 Task: Create Card Card0000000068 in Board Board0000000017 in Workspace WS0000000006 in Trello. Create Card Card0000000069 in Board Board0000000018 in Workspace WS0000000006 in Trello. Create Card Card0000000070 in Board Board0000000018 in Workspace WS0000000006 in Trello. Create Card Card0000000071 in Board Board0000000018 in Workspace WS0000000006 in Trello. Create Card Card0000000072 in Board Board0000000018 in Workspace WS0000000006 in Trello
Action: Mouse moved to (268, 287)
Screenshot: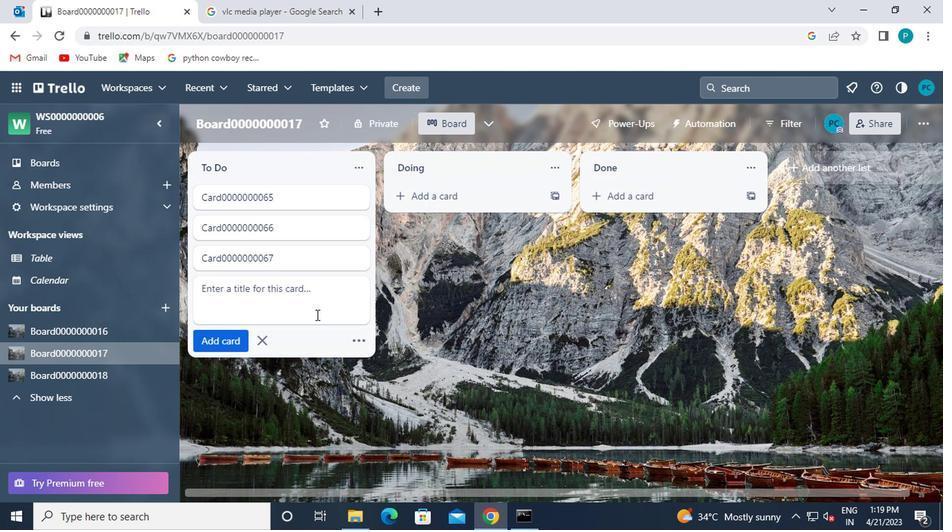 
Action: Mouse pressed left at (268, 287)
Screenshot: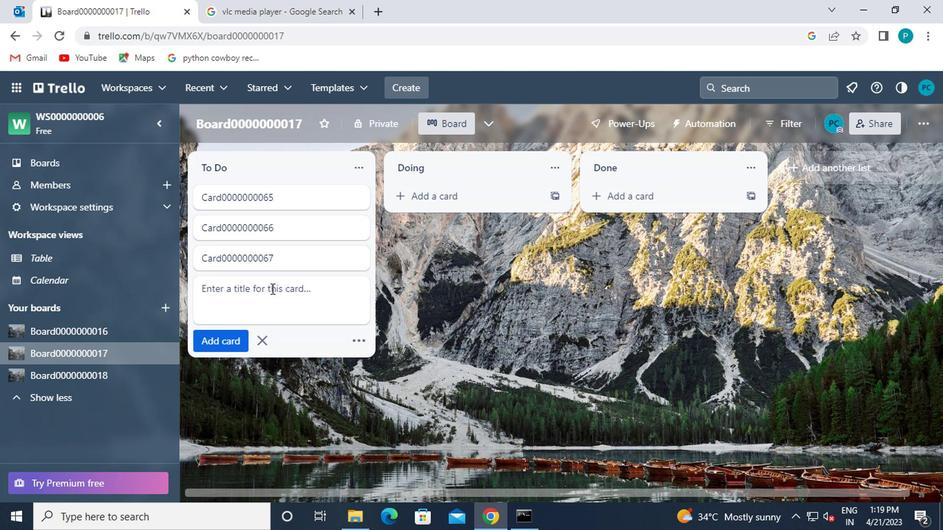 
Action: Mouse moved to (324, 248)
Screenshot: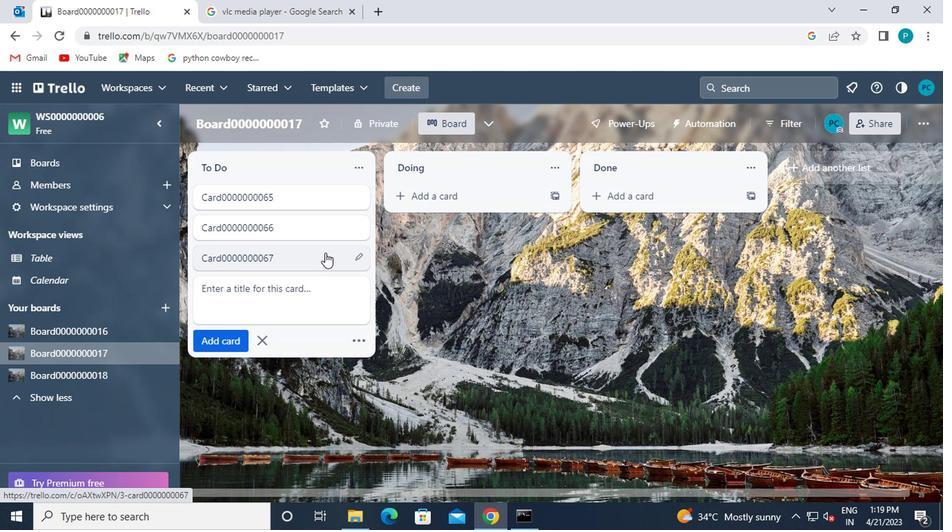 
Action: Key pressed <Key.shift>CARD0000000068
Screenshot: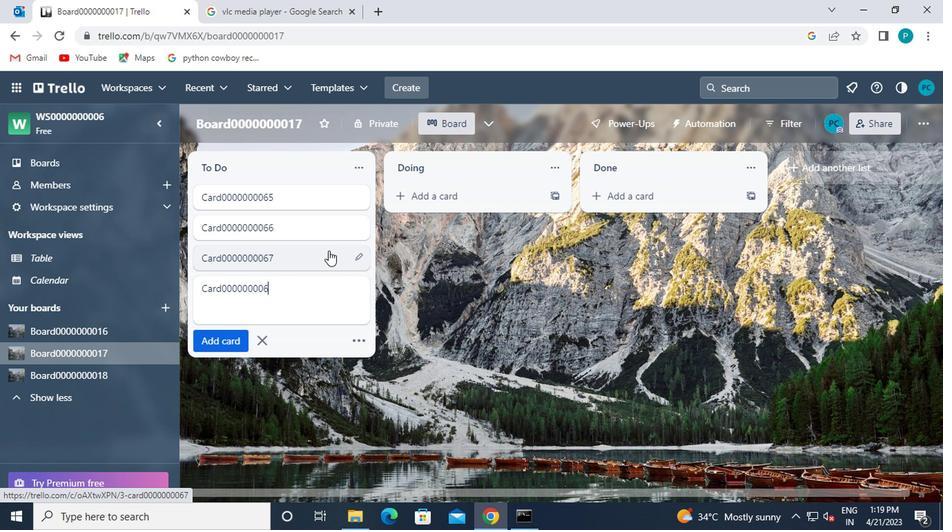 
Action: Mouse moved to (230, 334)
Screenshot: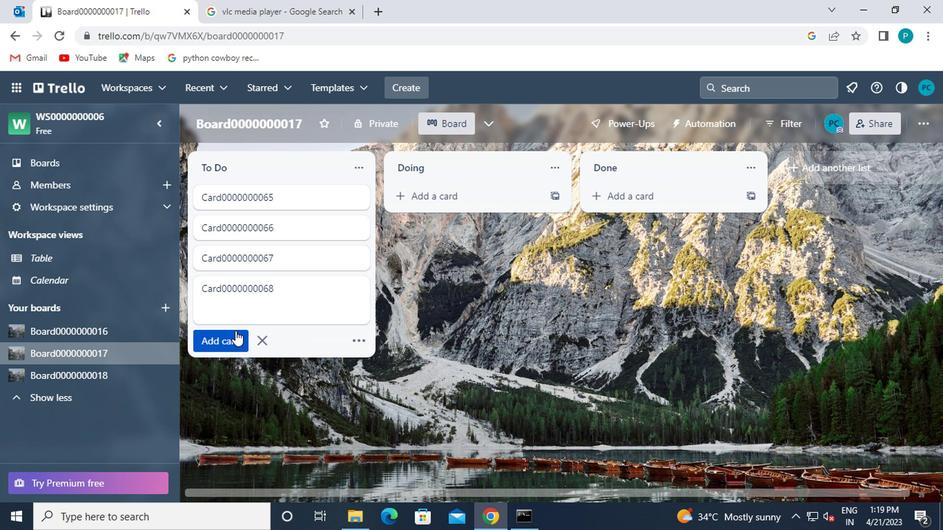 
Action: Mouse pressed left at (230, 334)
Screenshot: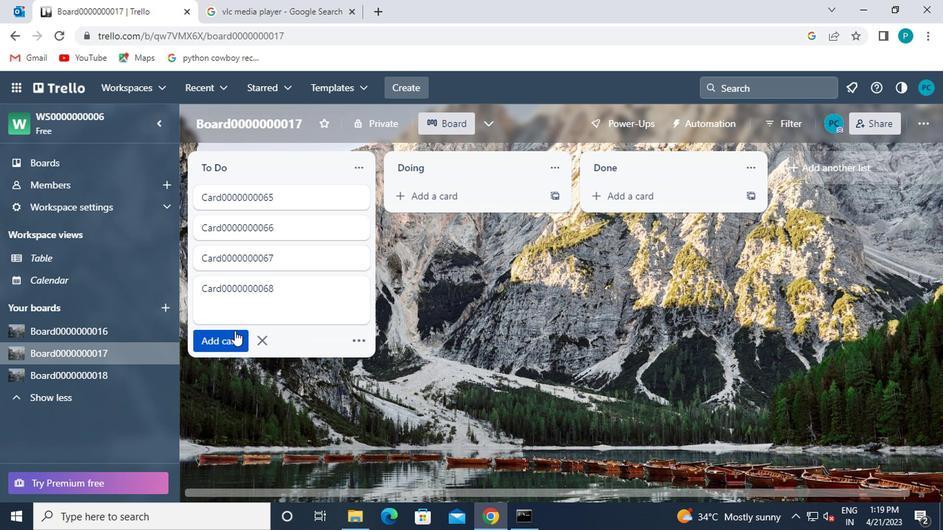 
Action: Mouse moved to (83, 380)
Screenshot: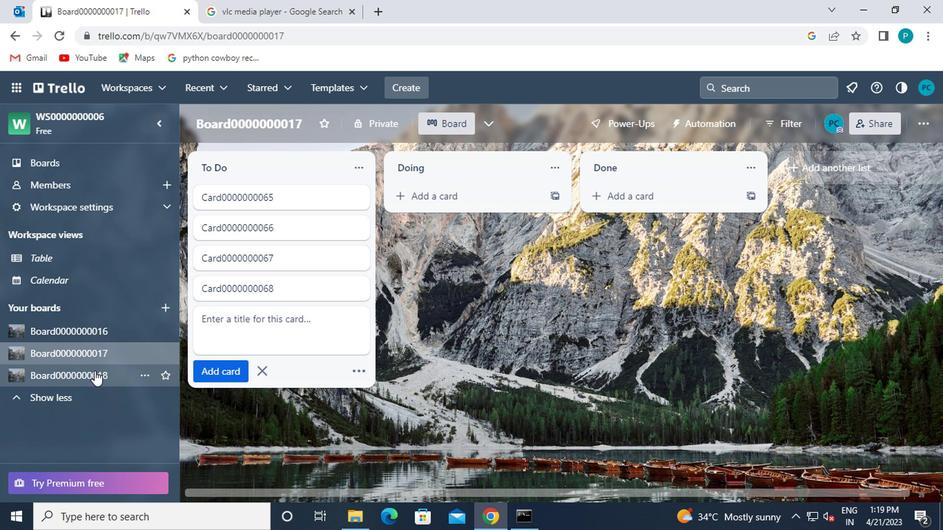 
Action: Mouse pressed left at (83, 380)
Screenshot: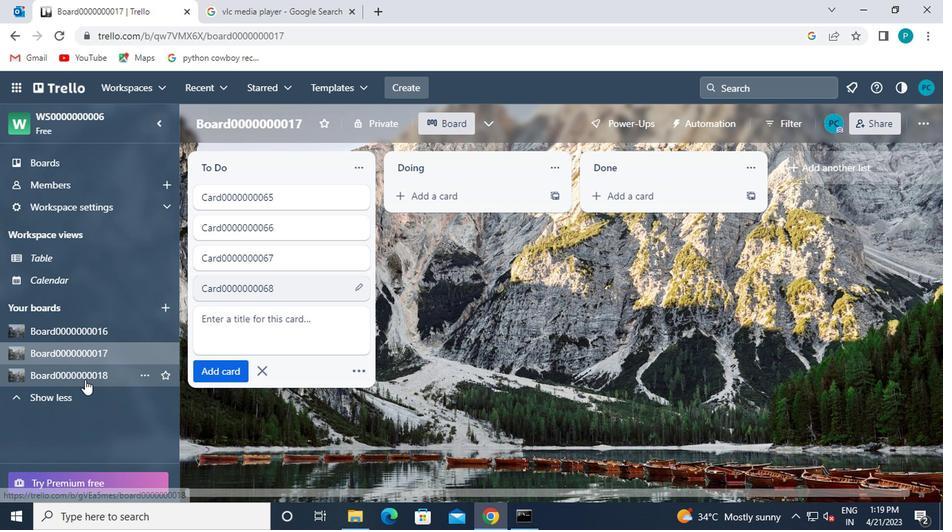 
Action: Mouse moved to (230, 215)
Screenshot: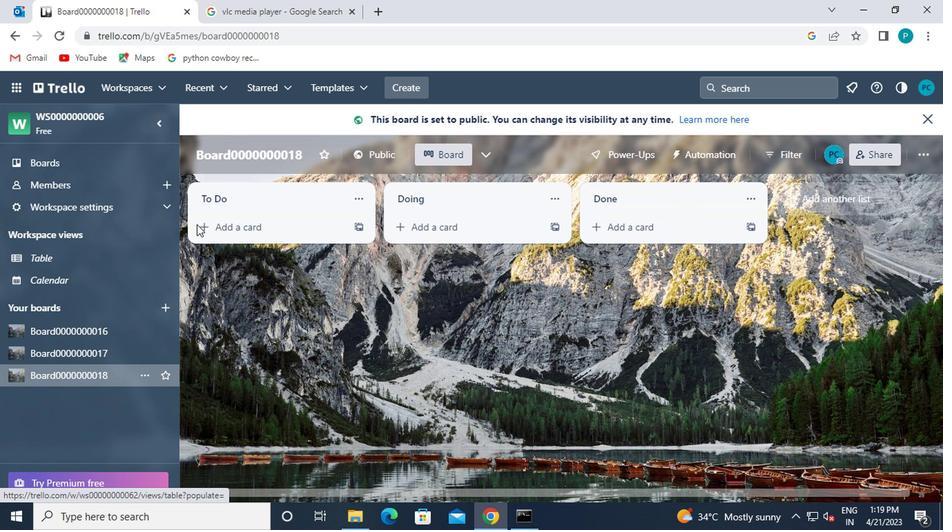 
Action: Mouse pressed left at (230, 215)
Screenshot: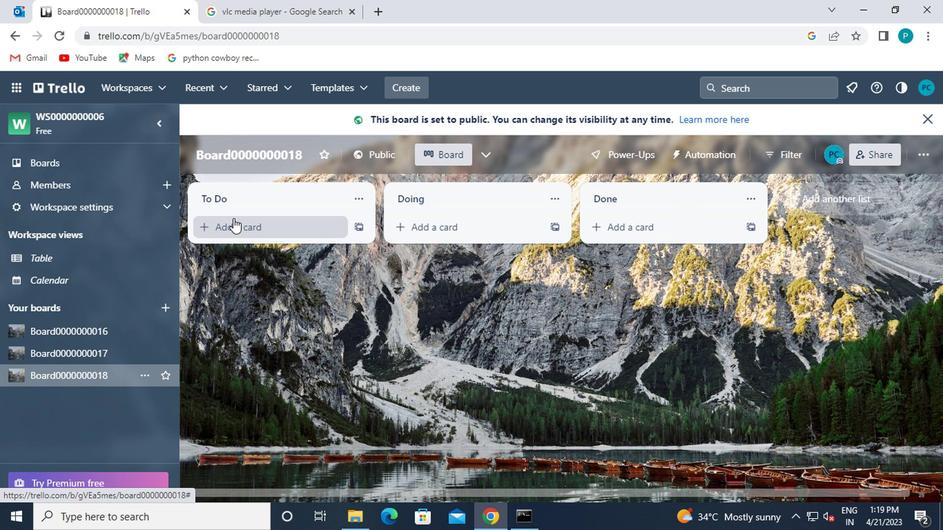 
Action: Key pressed <Key.shift>CARD0000000
Screenshot: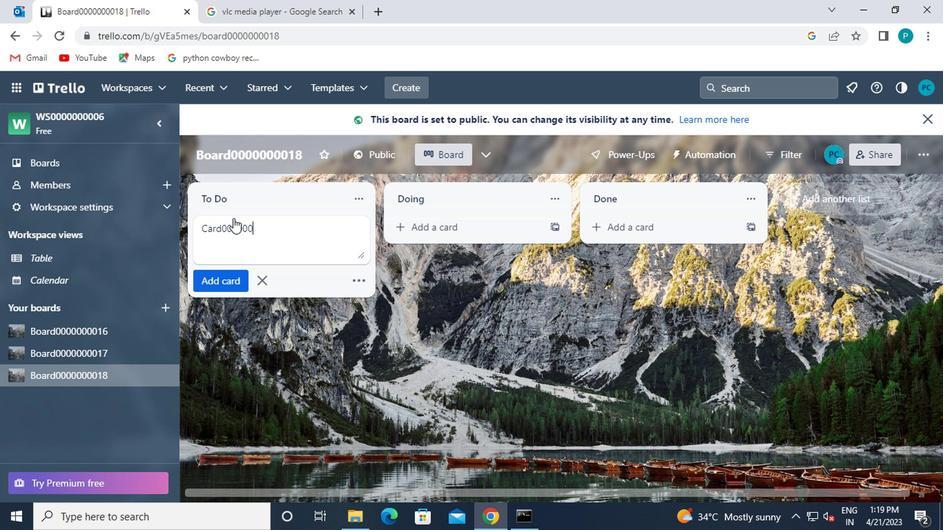 
Action: Mouse moved to (230, 250)
Screenshot: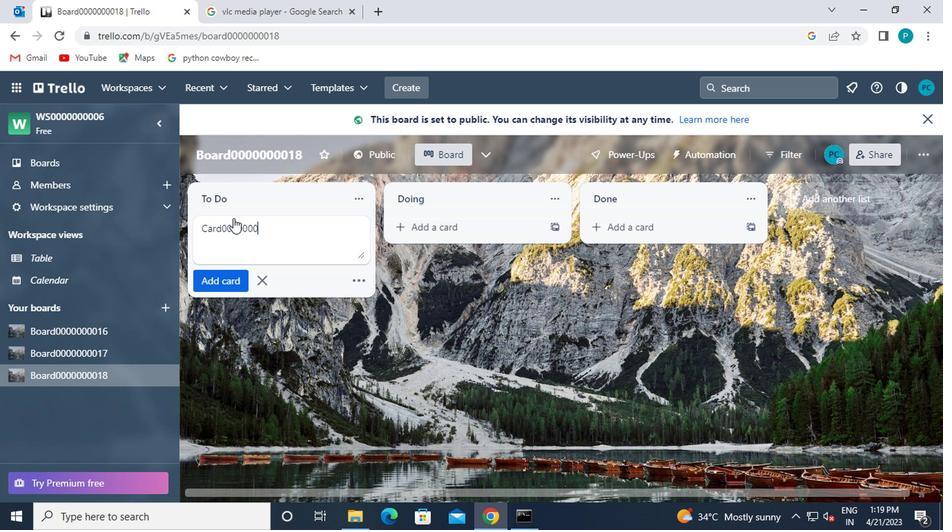 
Action: Key pressed 069
Screenshot: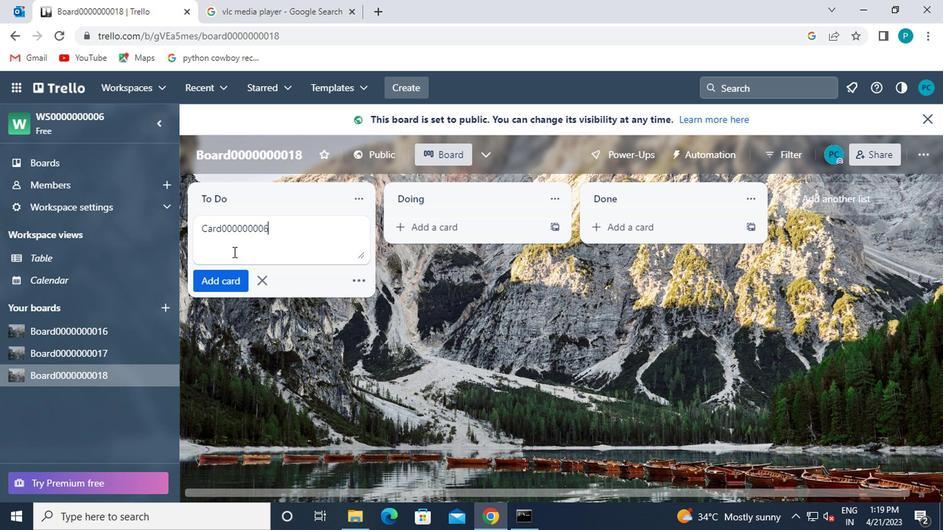 
Action: Mouse moved to (231, 273)
Screenshot: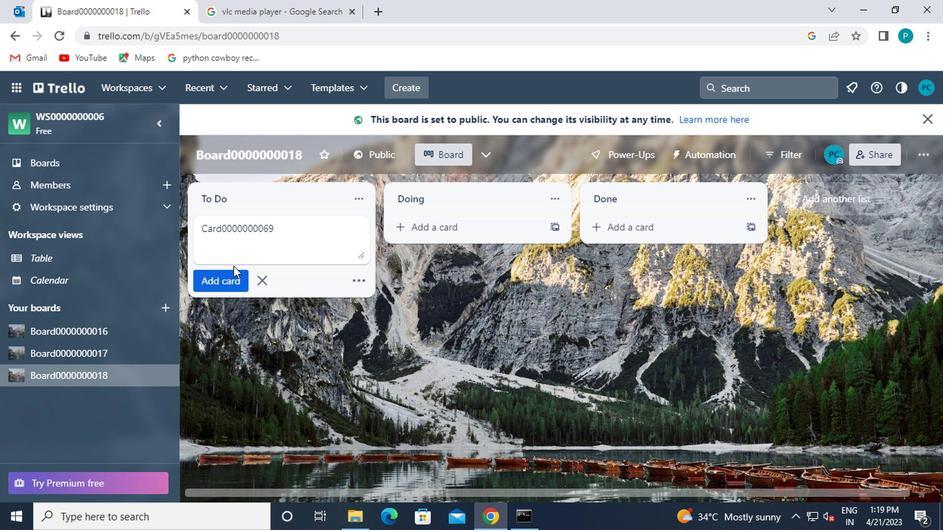 
Action: Mouse pressed left at (231, 273)
Screenshot: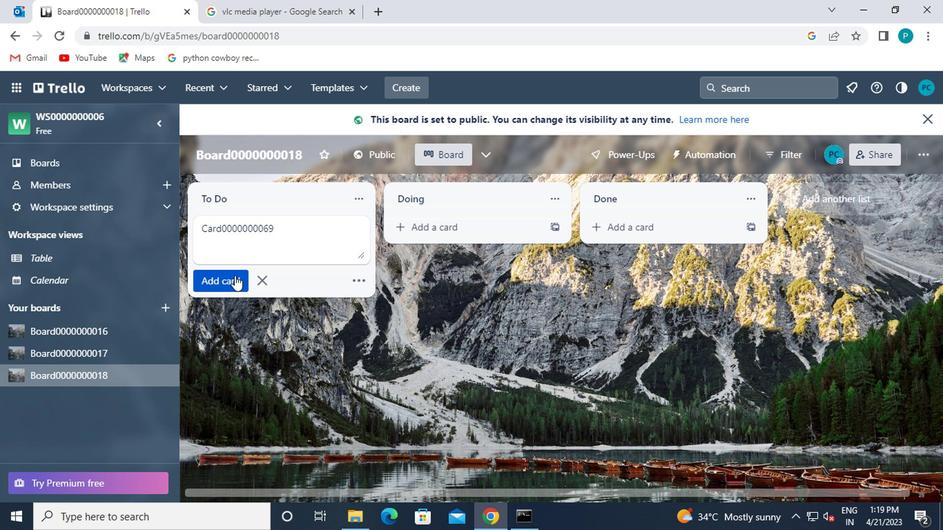 
Action: Key pressed <Key.shift>CARD0000000070
Screenshot: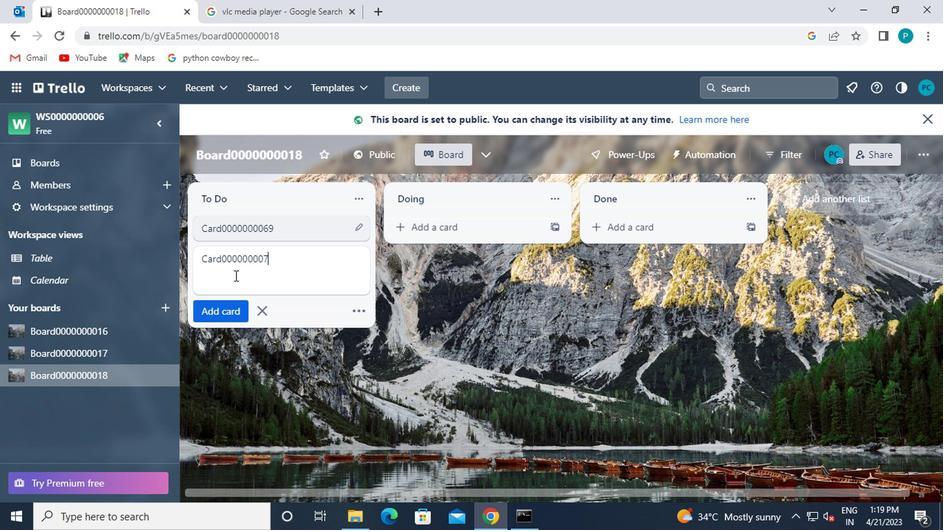 
Action: Mouse moved to (227, 306)
Screenshot: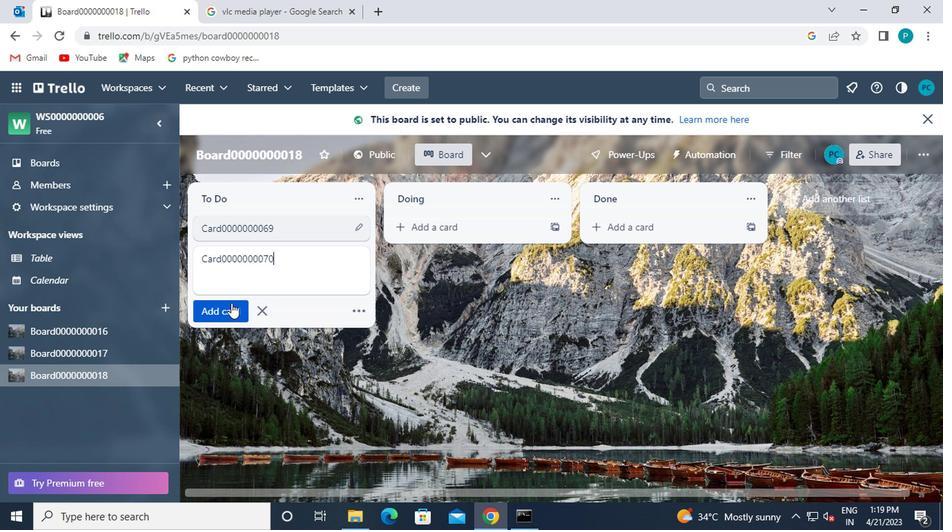 
Action: Mouse pressed left at (227, 306)
Screenshot: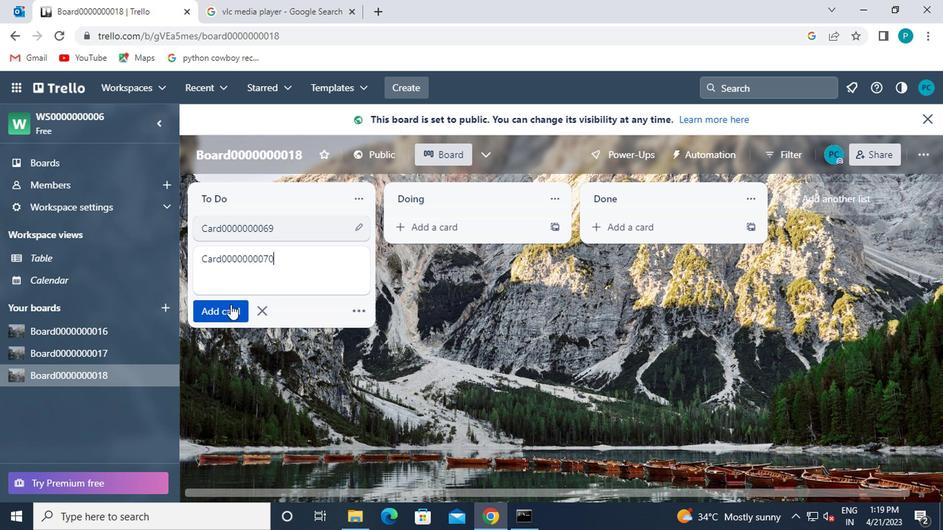 
Action: Mouse moved to (240, 300)
Screenshot: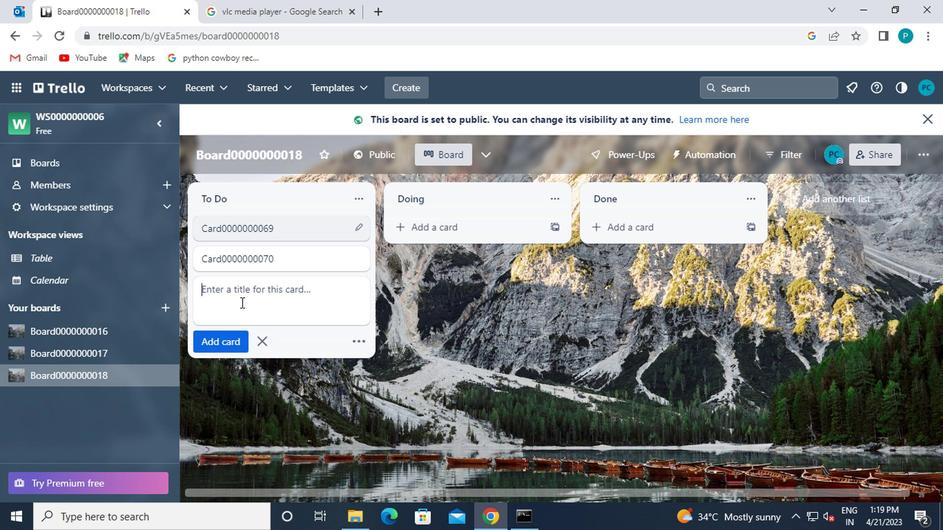 
Action: Key pressed <Key.shift>CARD0000000071
Screenshot: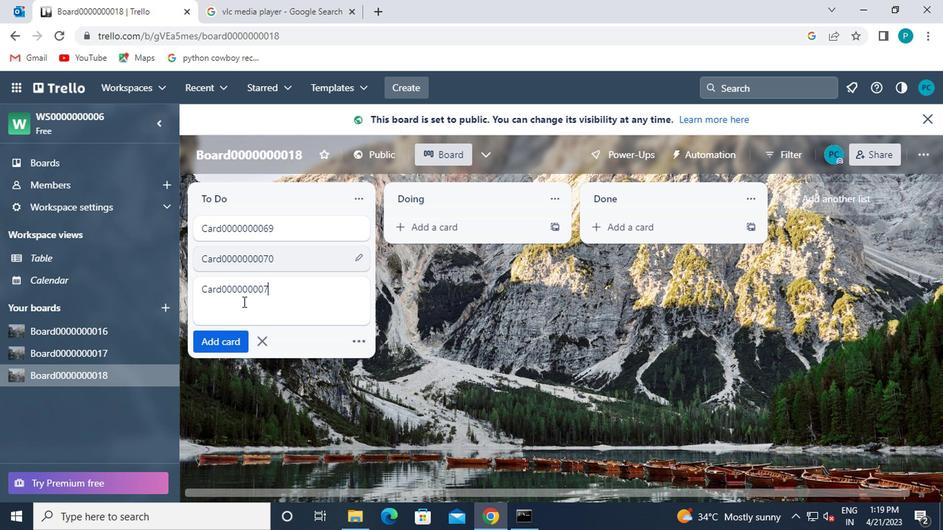 
Action: Mouse moved to (203, 342)
Screenshot: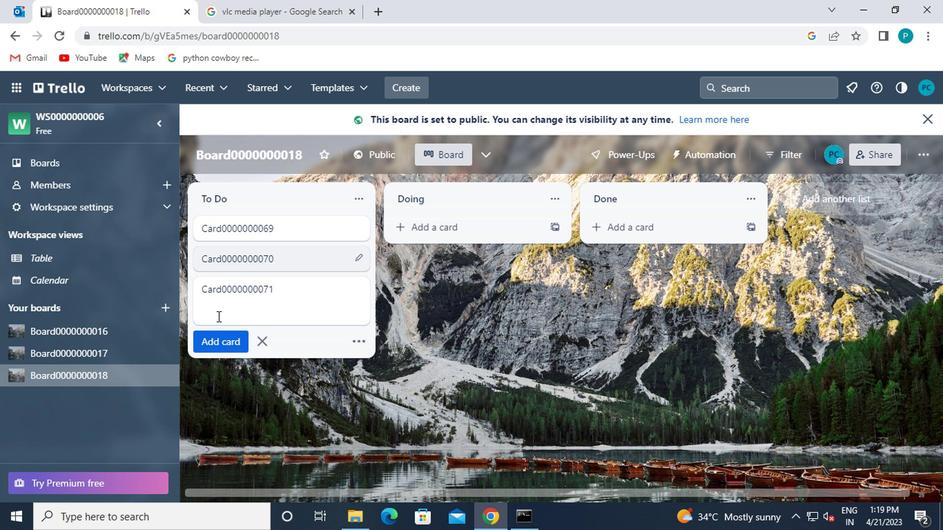 
Action: Mouse pressed left at (203, 342)
Screenshot: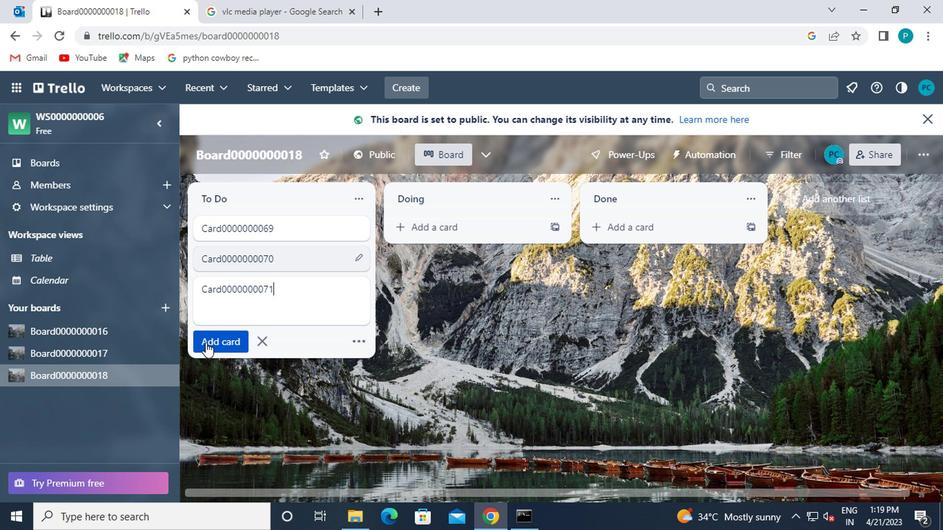 
Action: Mouse moved to (203, 342)
Screenshot: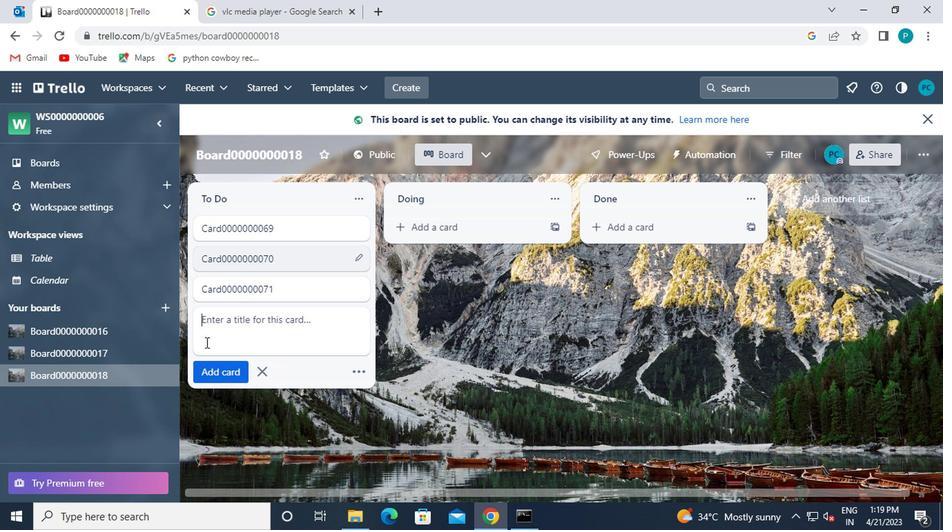 
Action: Key pressed <Key.shift>CARD0000000072
Screenshot: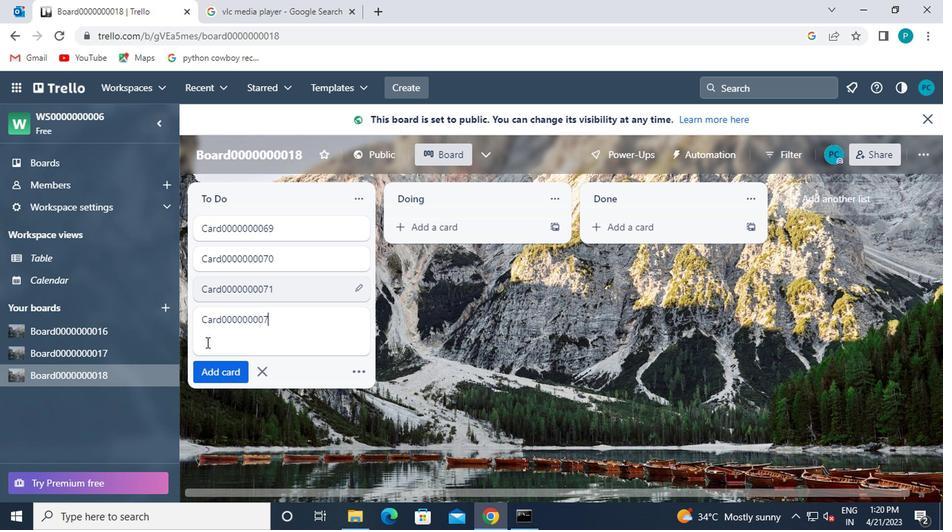 
Action: Mouse moved to (221, 364)
Screenshot: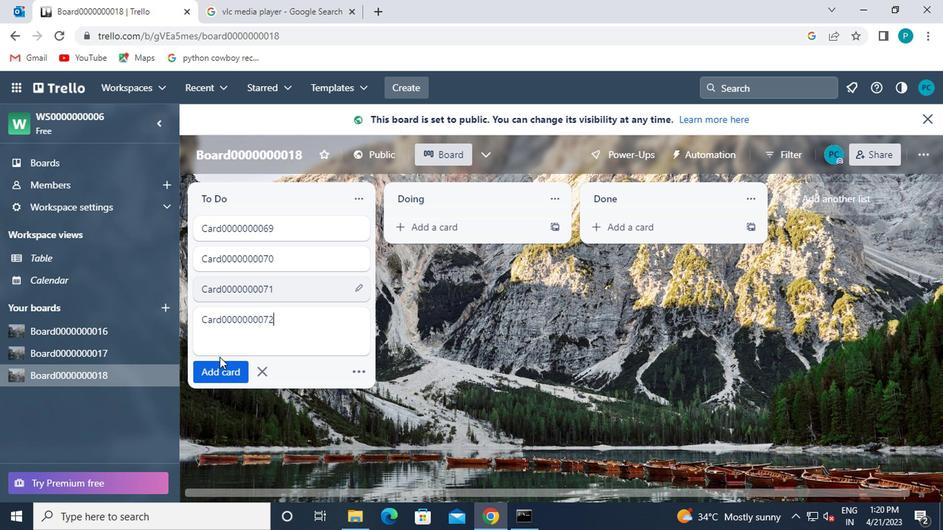 
Action: Mouse pressed left at (221, 364)
Screenshot: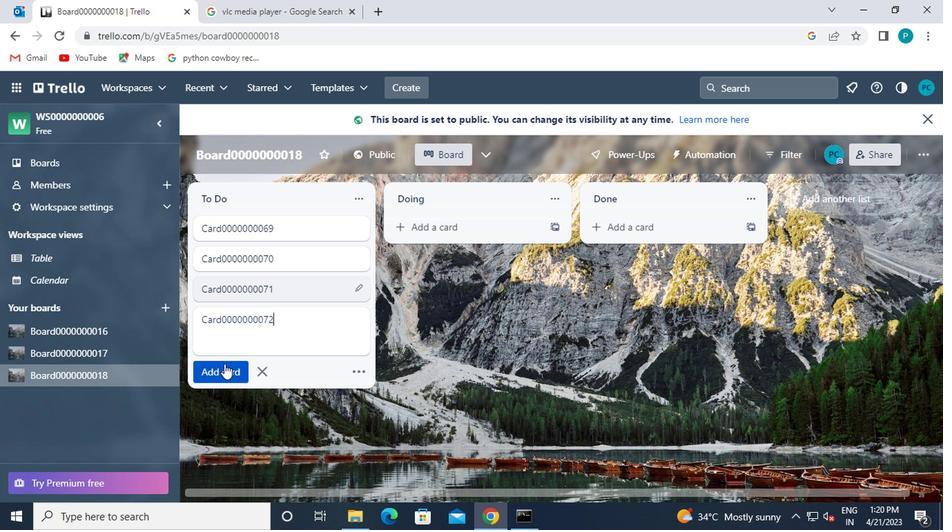 
